 Task: Enable the option email in Job application updates.
Action: Mouse moved to (750, 94)
Screenshot: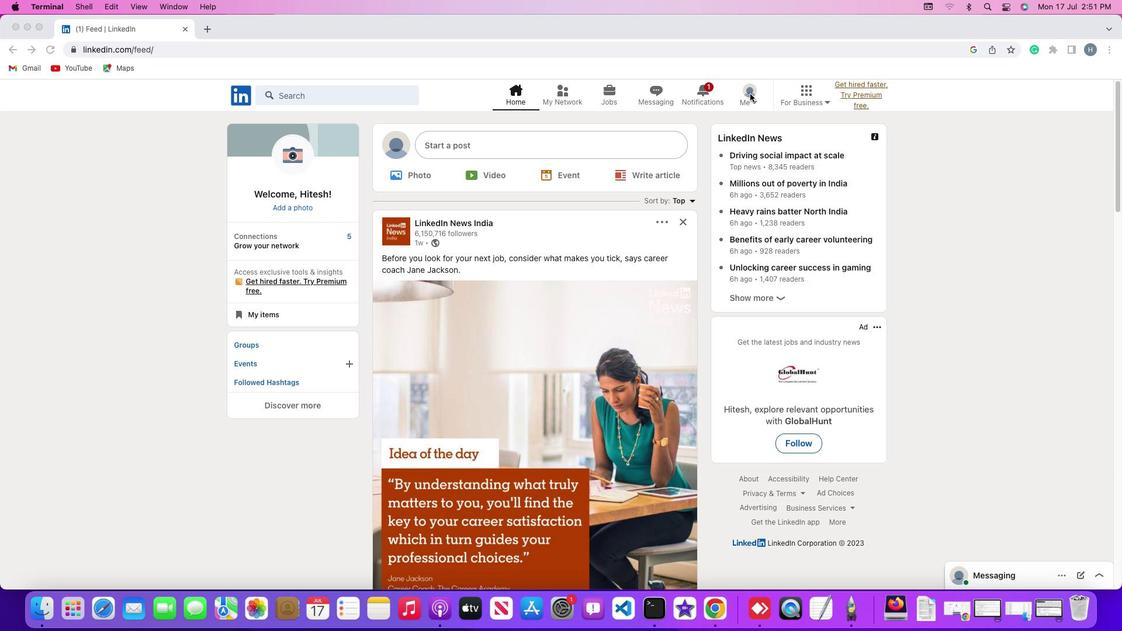 
Action: Mouse pressed left at (750, 94)
Screenshot: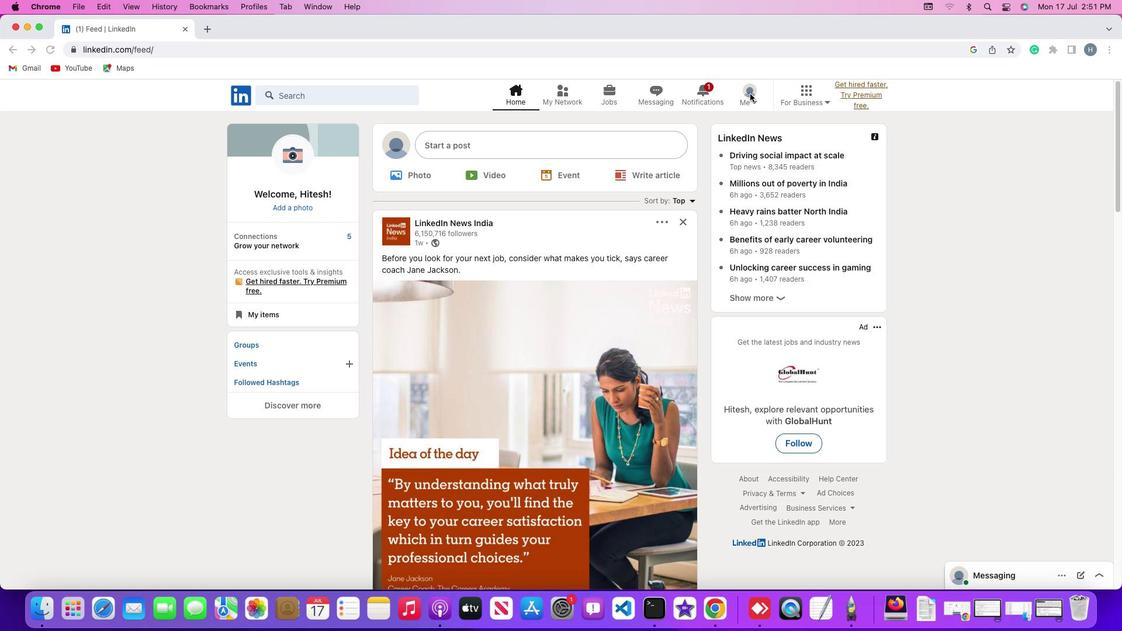 
Action: Mouse moved to (750, 100)
Screenshot: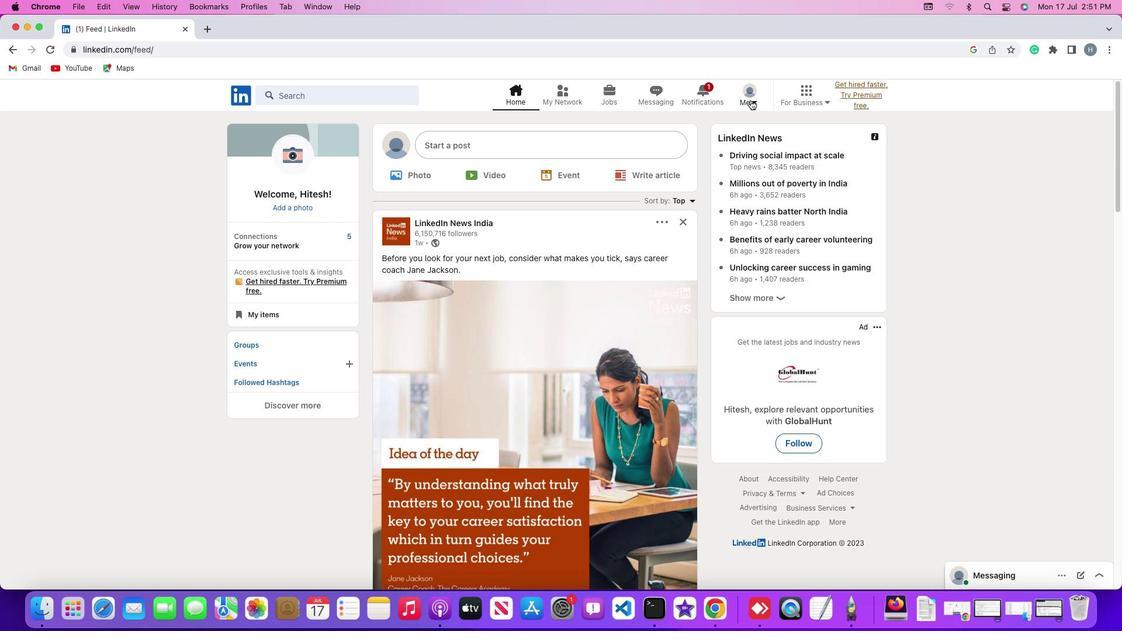 
Action: Mouse pressed left at (750, 100)
Screenshot: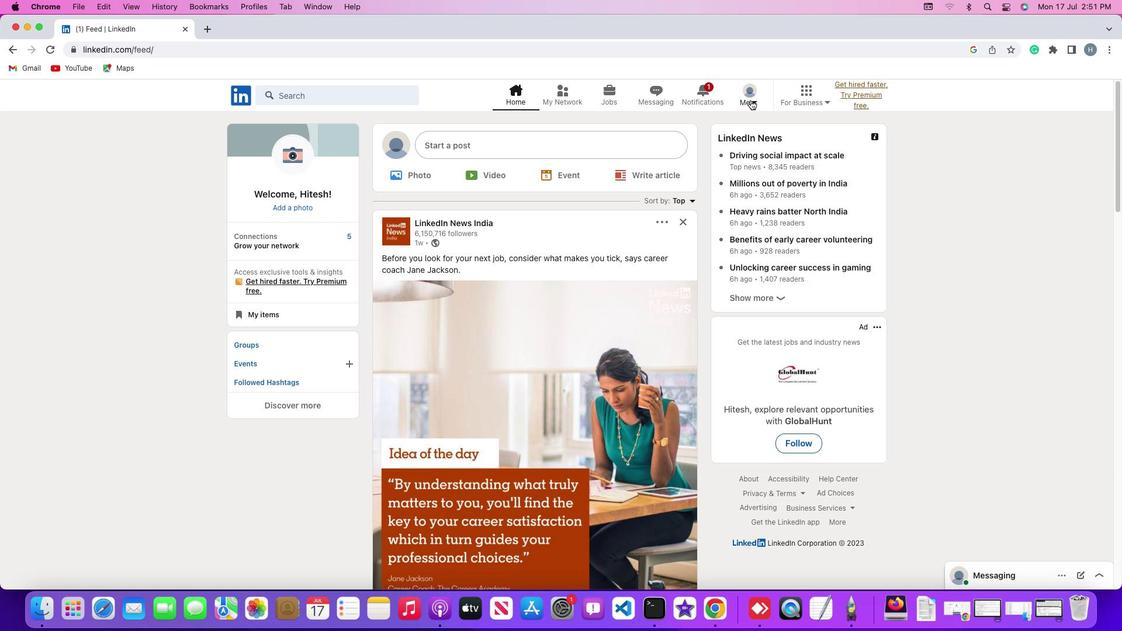 
Action: Mouse moved to (686, 222)
Screenshot: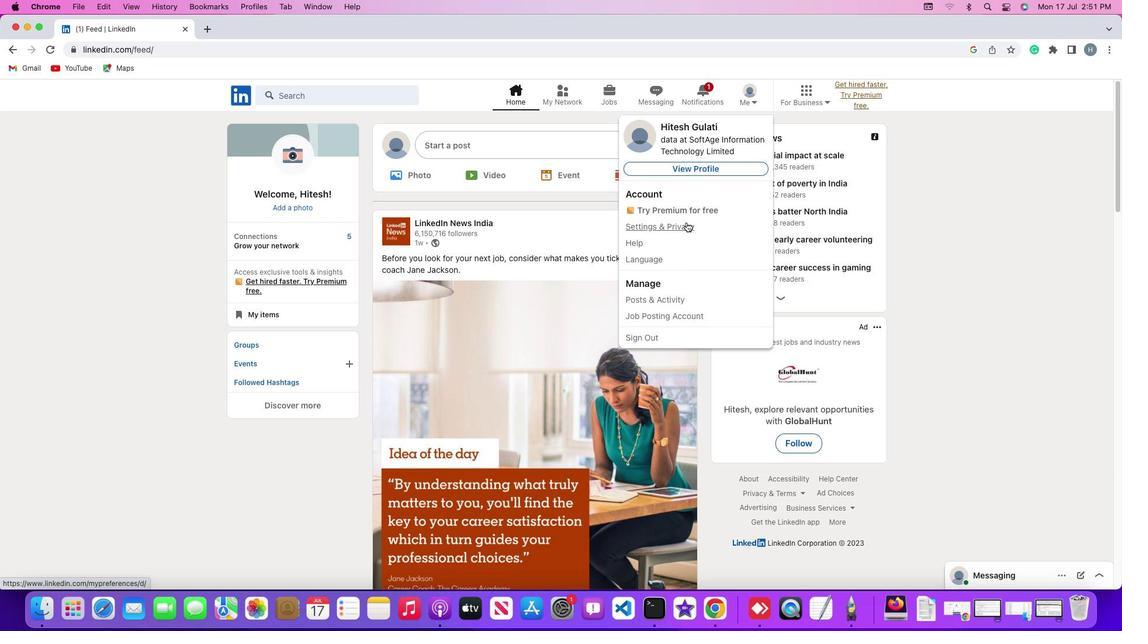 
Action: Mouse pressed left at (686, 222)
Screenshot: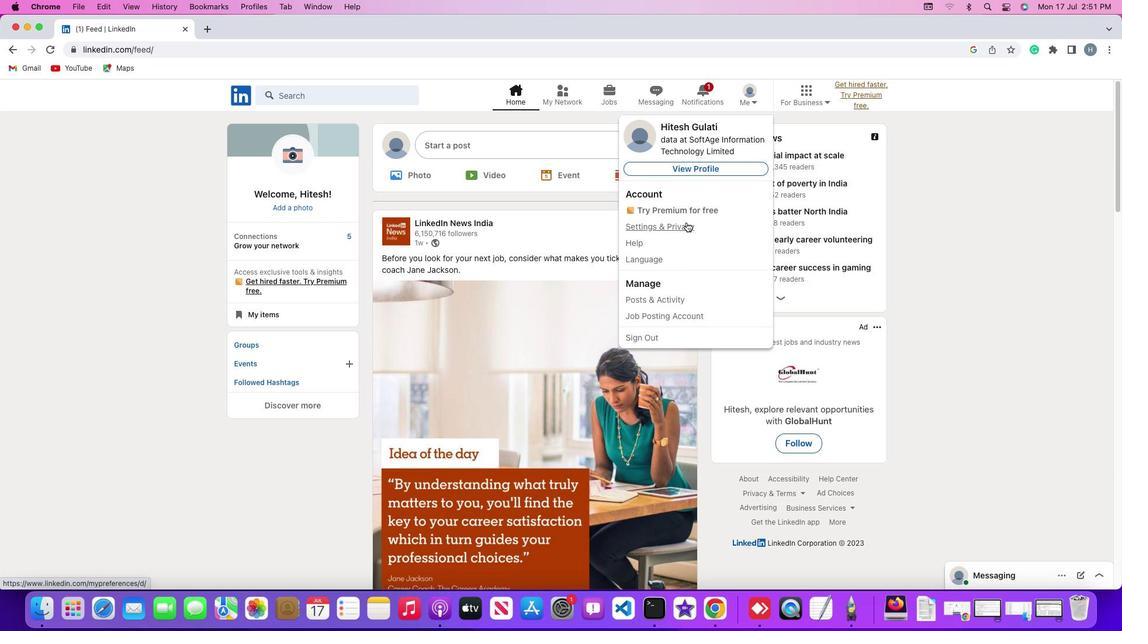 
Action: Mouse moved to (87, 397)
Screenshot: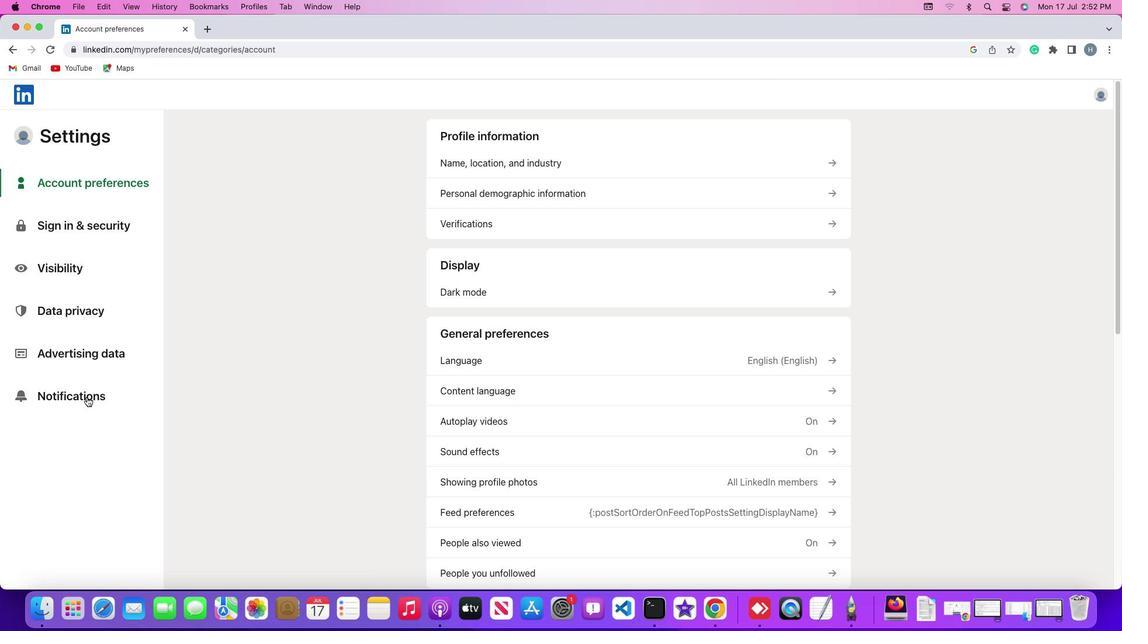 
Action: Mouse pressed left at (87, 397)
Screenshot: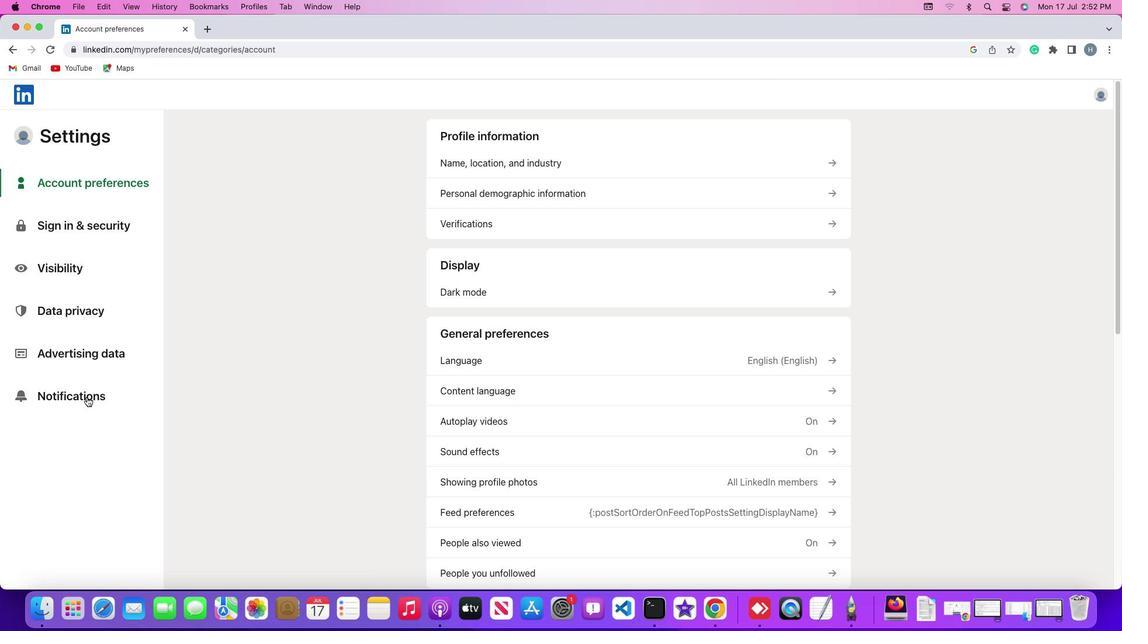 
Action: Mouse moved to (552, 163)
Screenshot: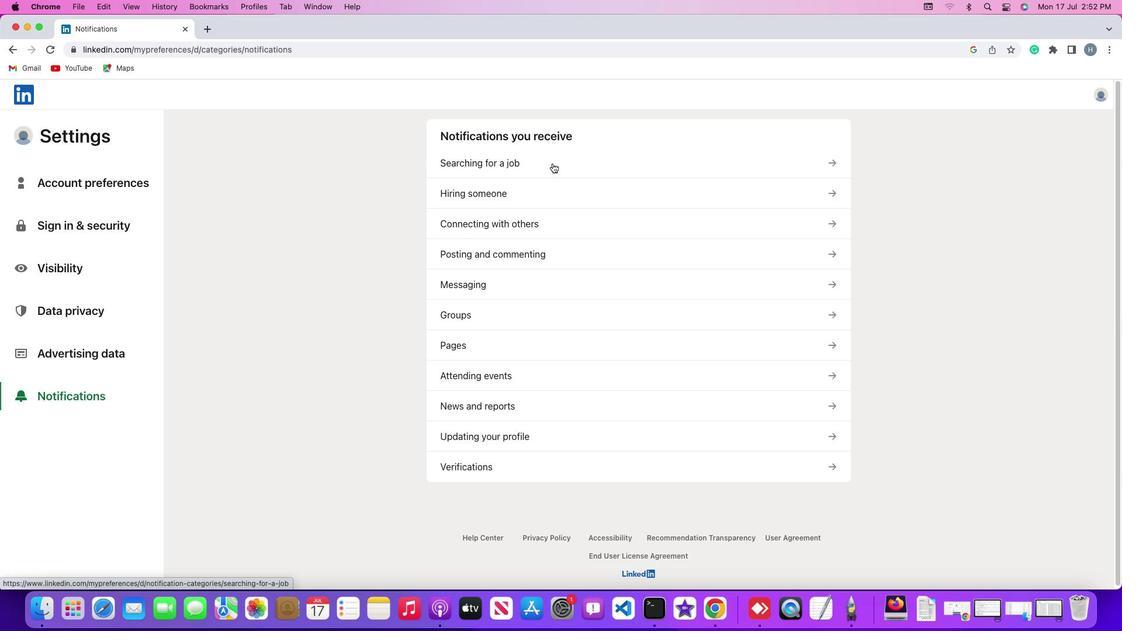 
Action: Mouse pressed left at (552, 163)
Screenshot: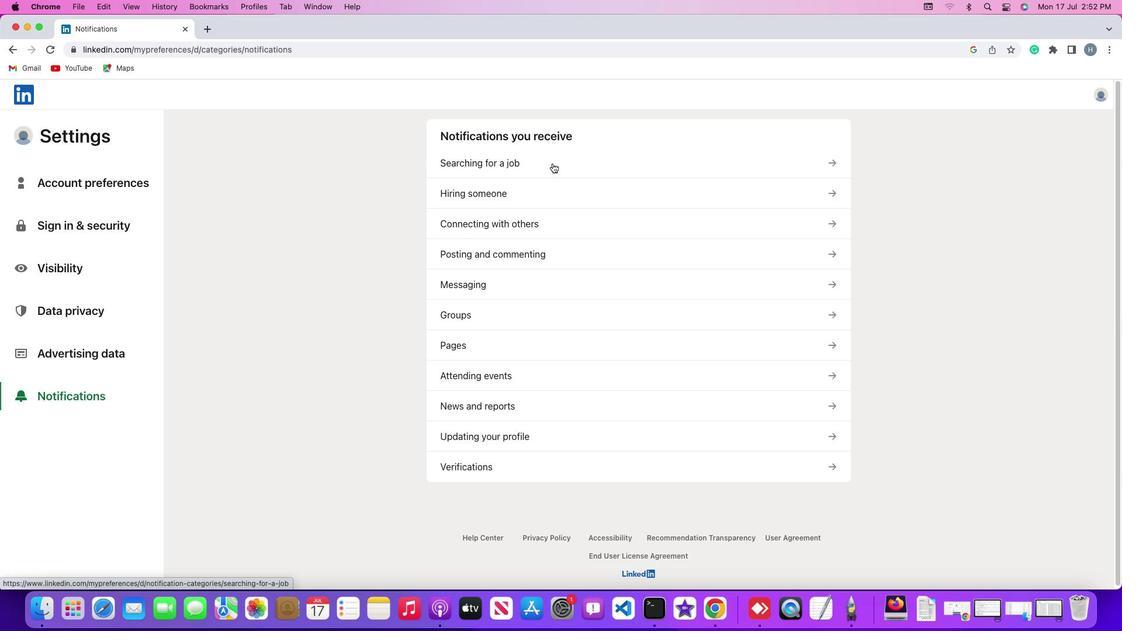 
Action: Mouse moved to (553, 336)
Screenshot: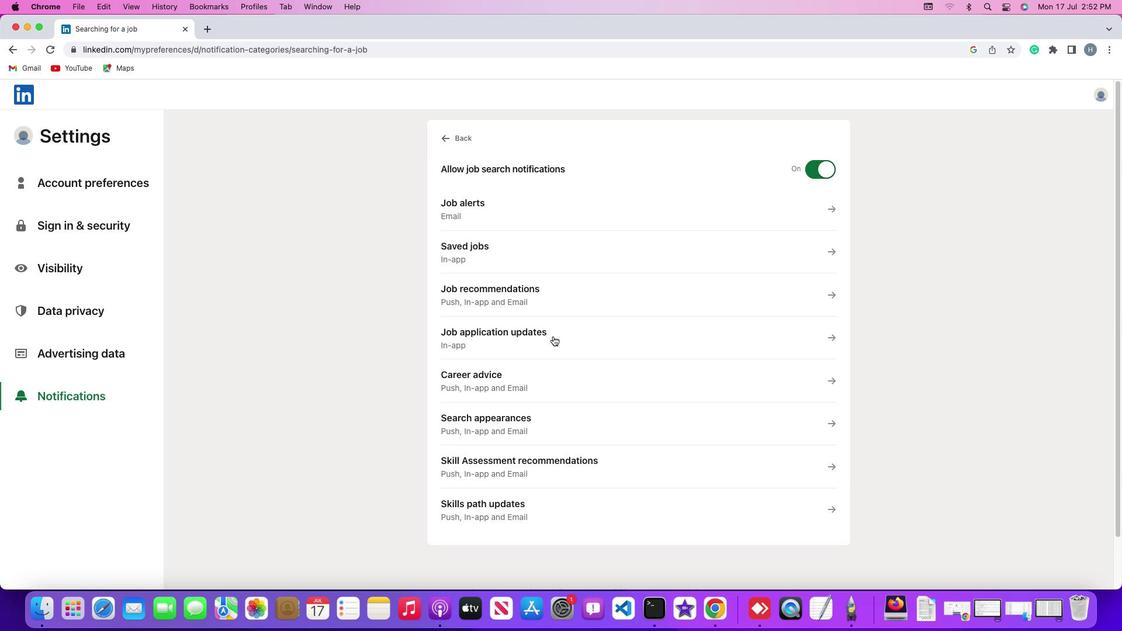 
Action: Mouse pressed left at (553, 336)
Screenshot: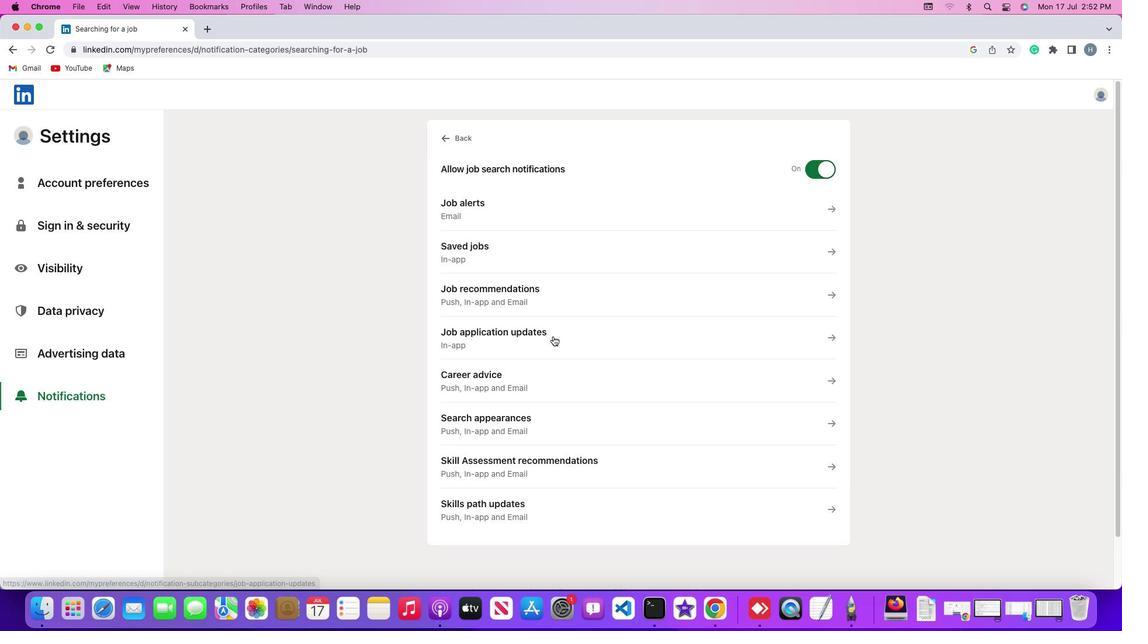 
Action: Mouse moved to (818, 341)
Screenshot: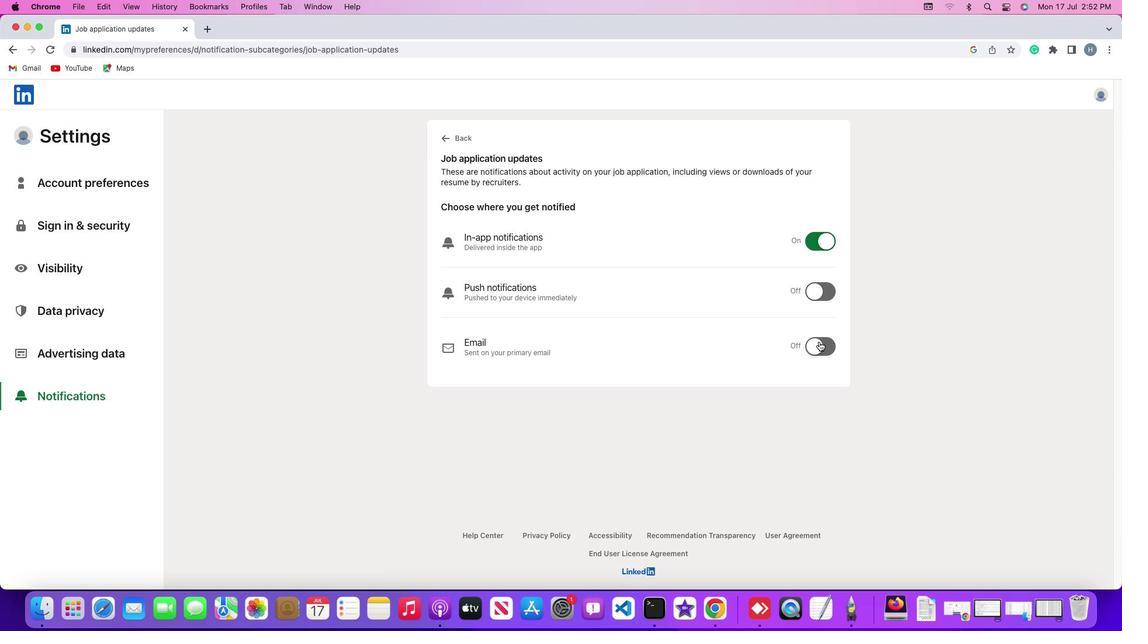 
Action: Mouse pressed left at (818, 341)
Screenshot: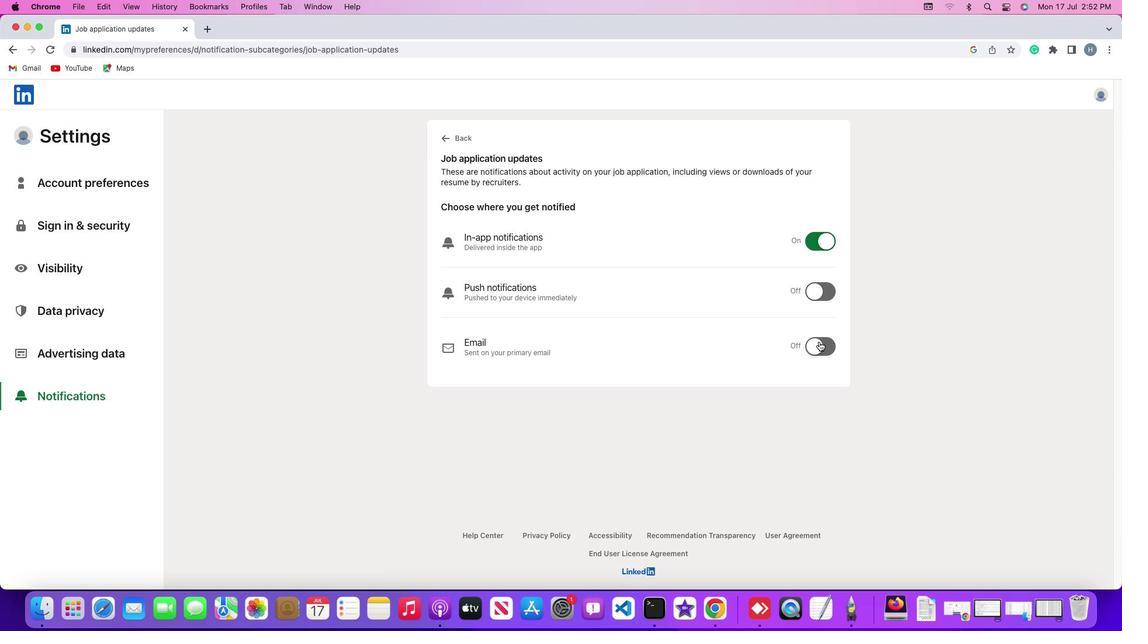 
Action: Mouse moved to (886, 369)
Screenshot: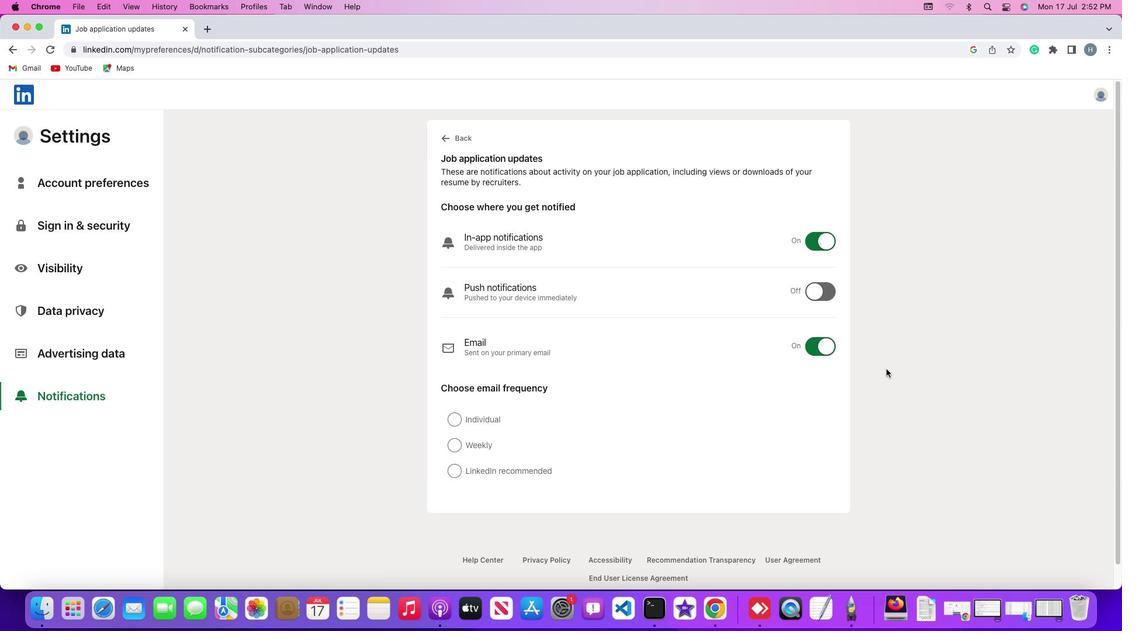 
